Task: In Mark's project, Create a new custom chart.
Action: Mouse moved to (245, 162)
Screenshot: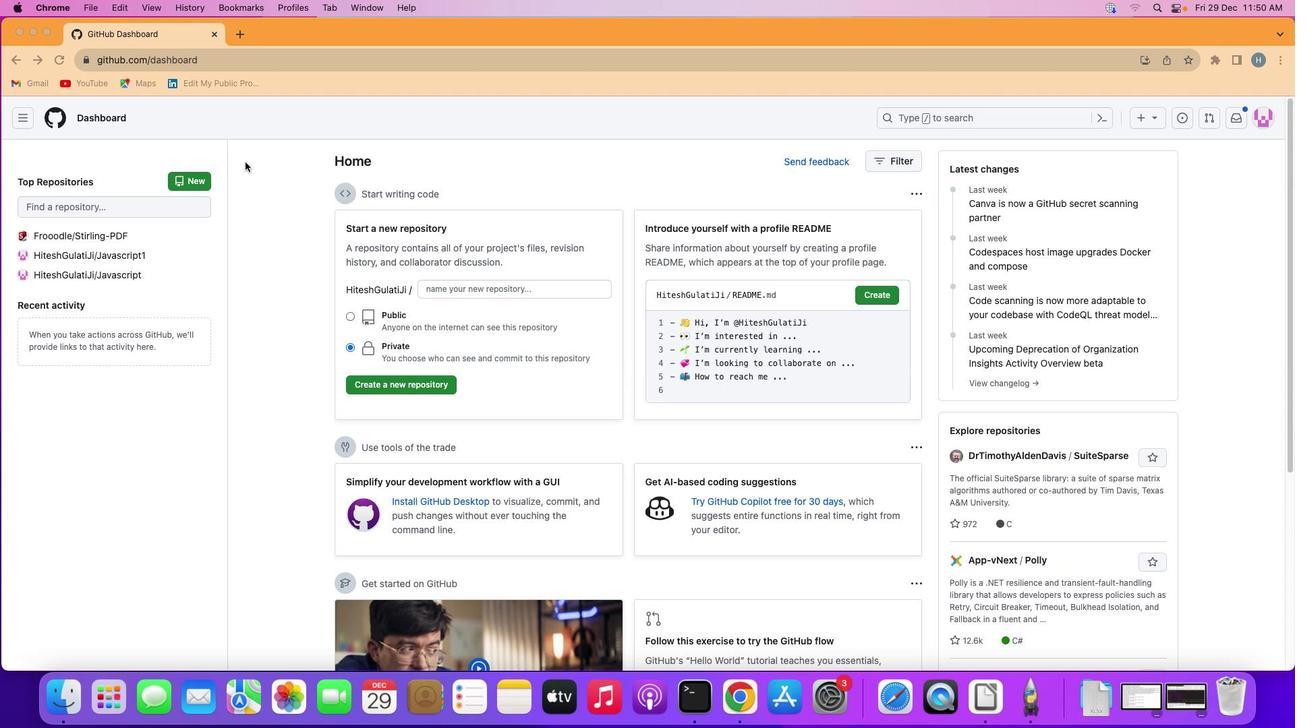 
Action: Mouse pressed left at (245, 162)
Screenshot: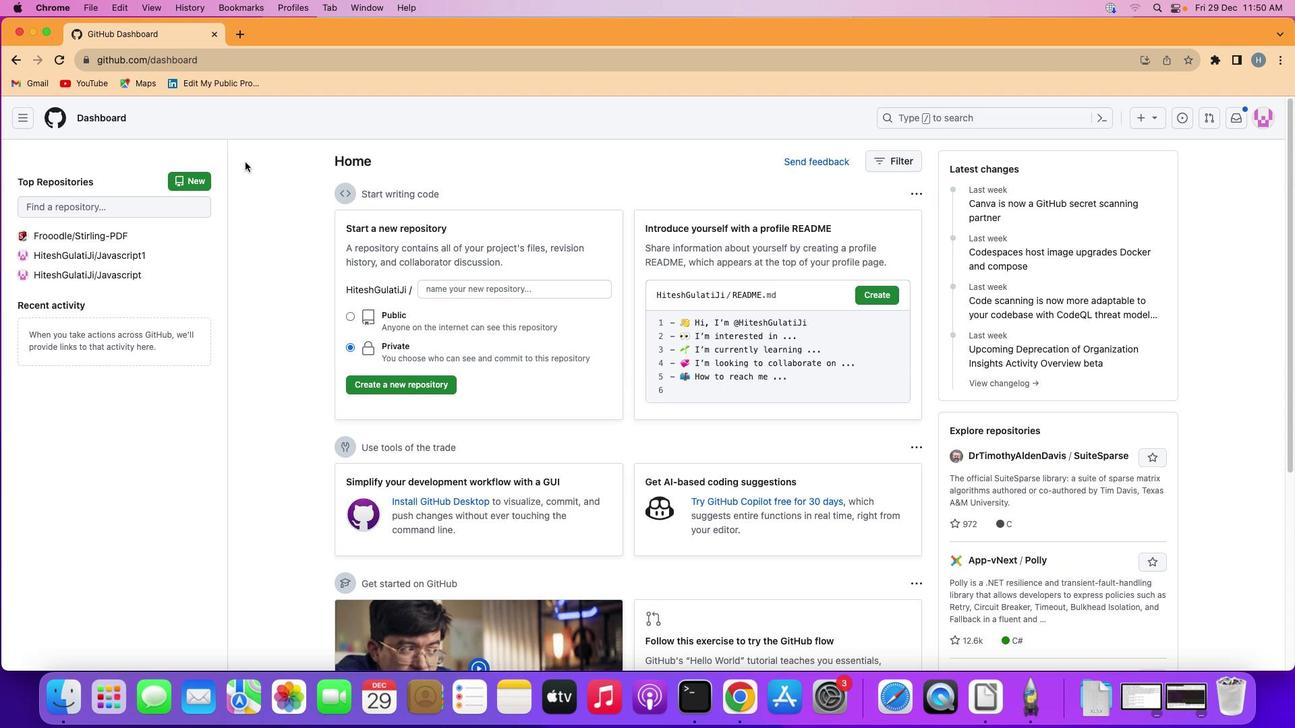 
Action: Mouse moved to (24, 116)
Screenshot: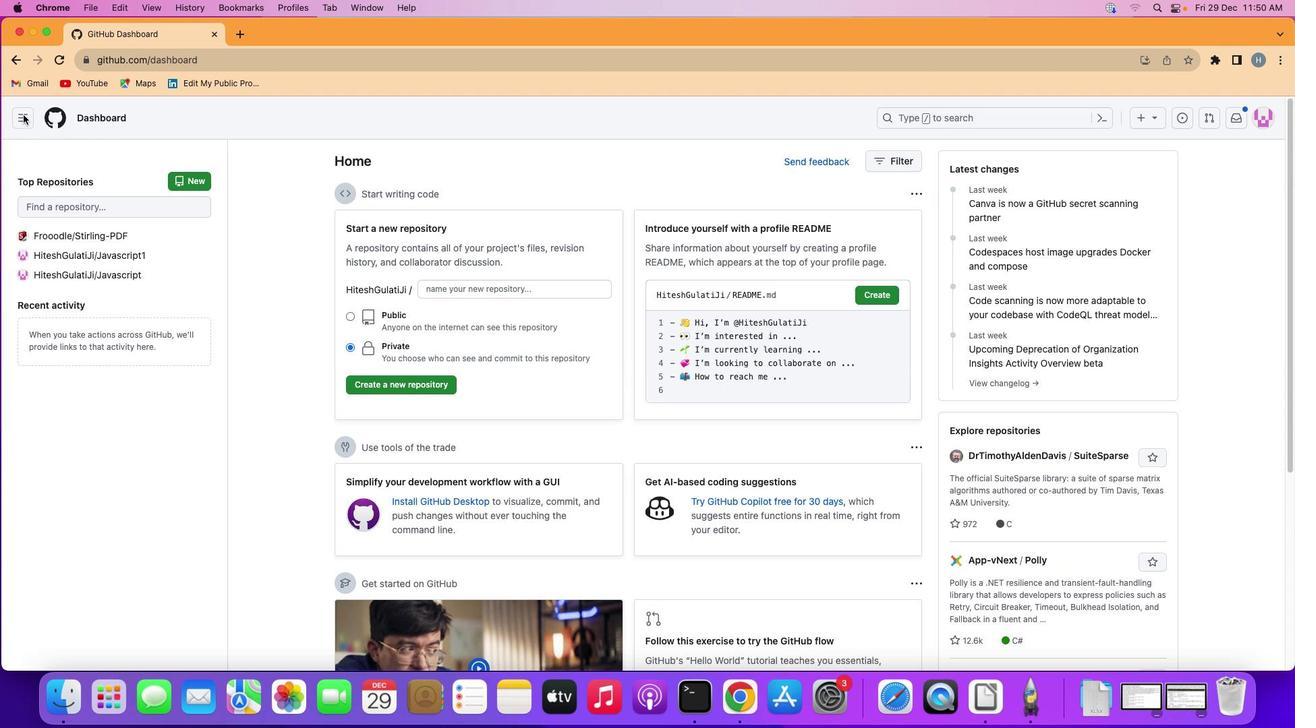 
Action: Mouse pressed left at (24, 116)
Screenshot: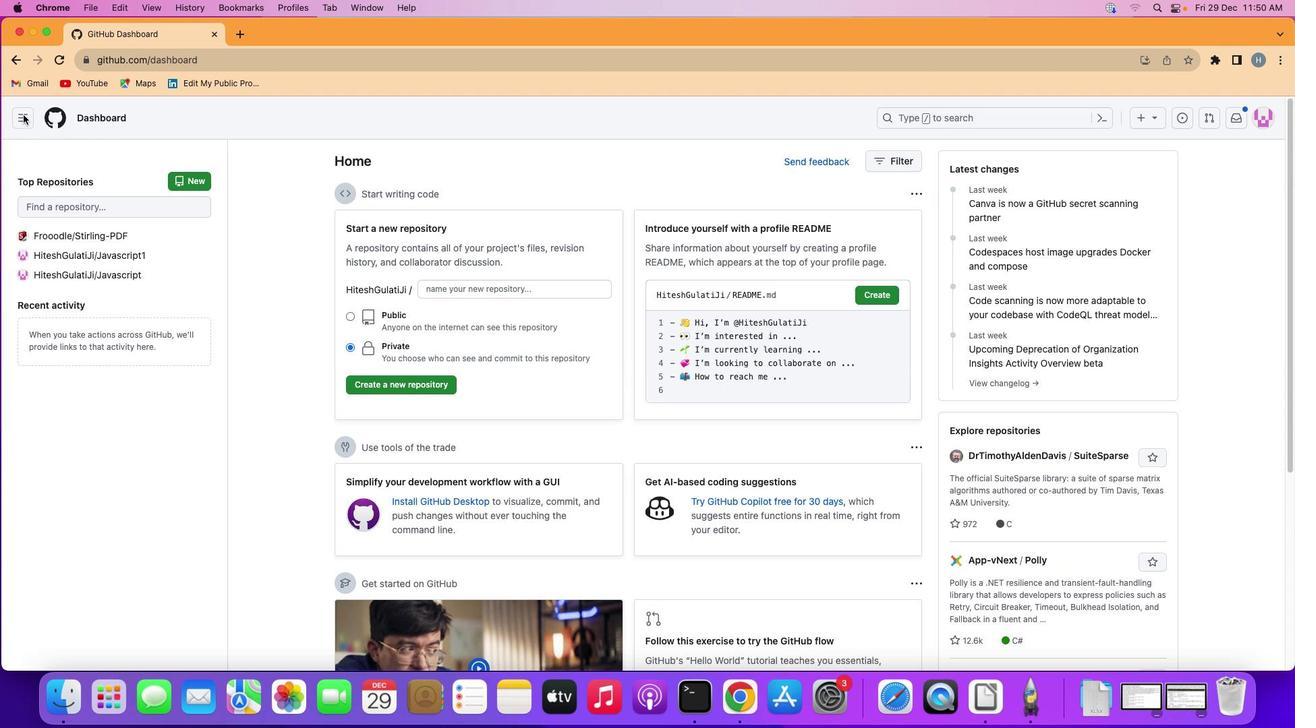 
Action: Mouse moved to (82, 215)
Screenshot: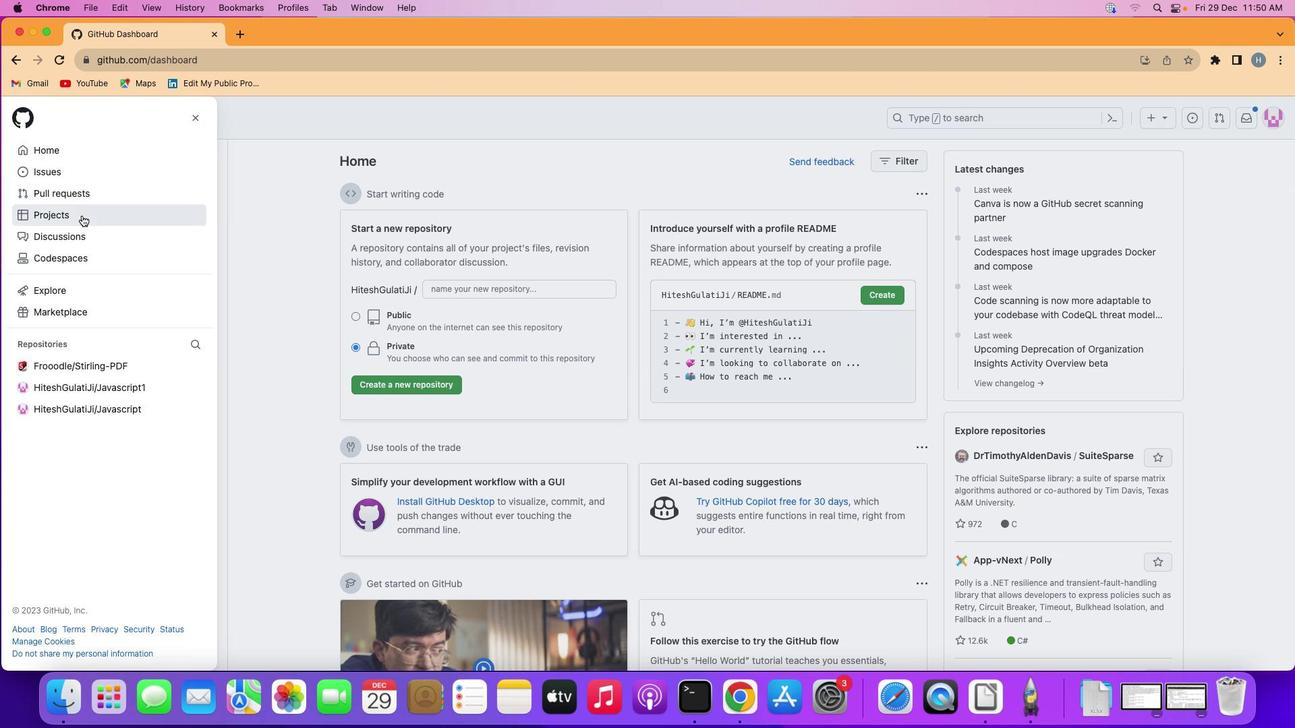 
Action: Mouse pressed left at (82, 215)
Screenshot: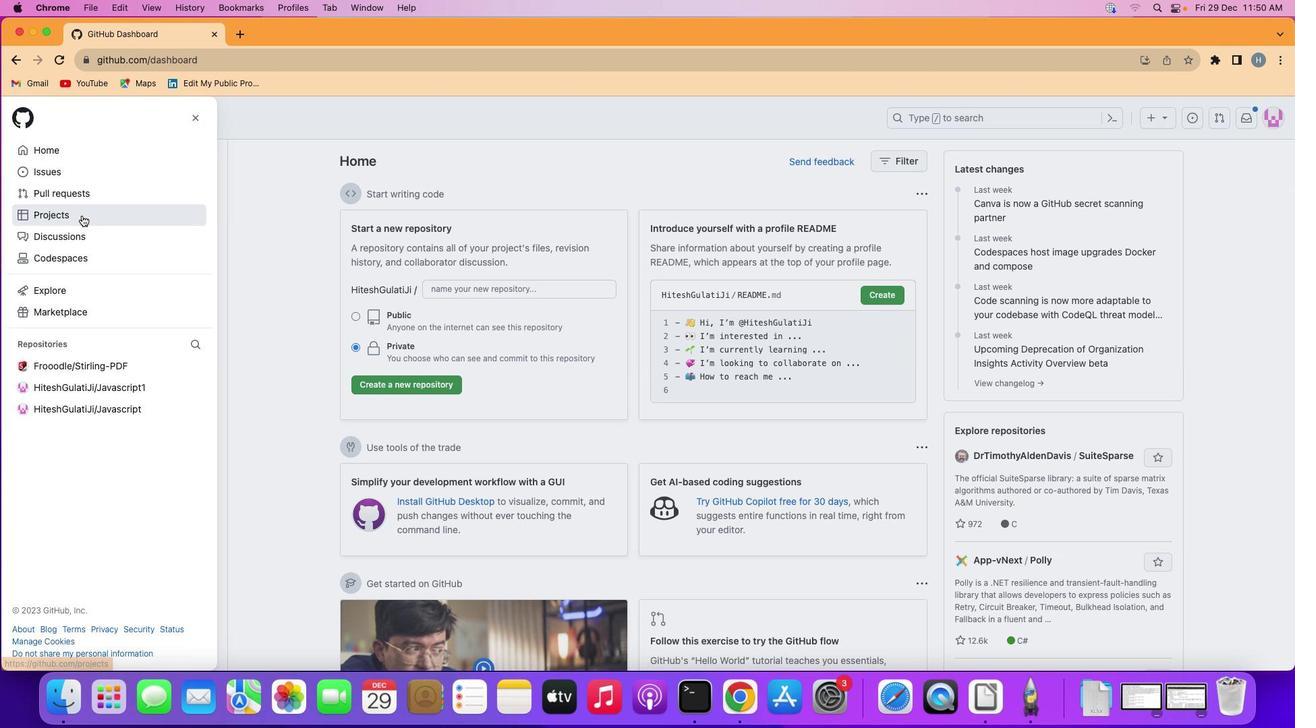 
Action: Mouse moved to (510, 359)
Screenshot: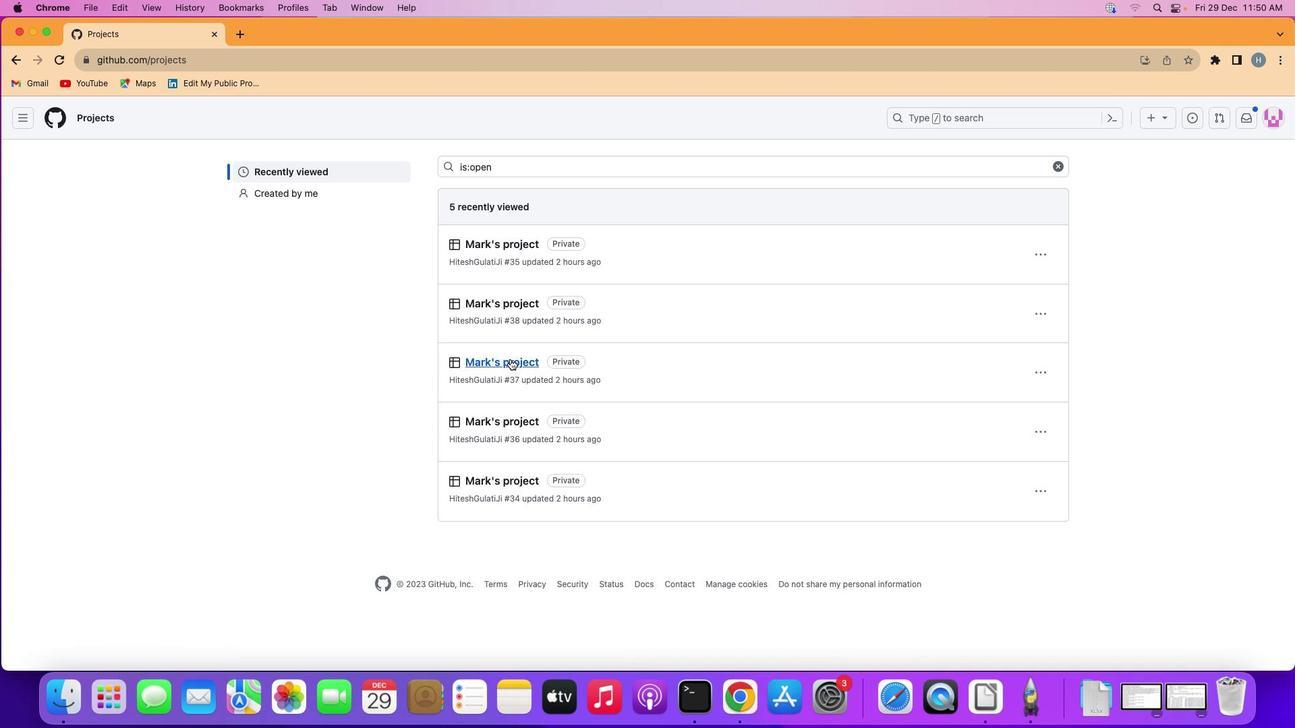 
Action: Mouse pressed left at (510, 359)
Screenshot: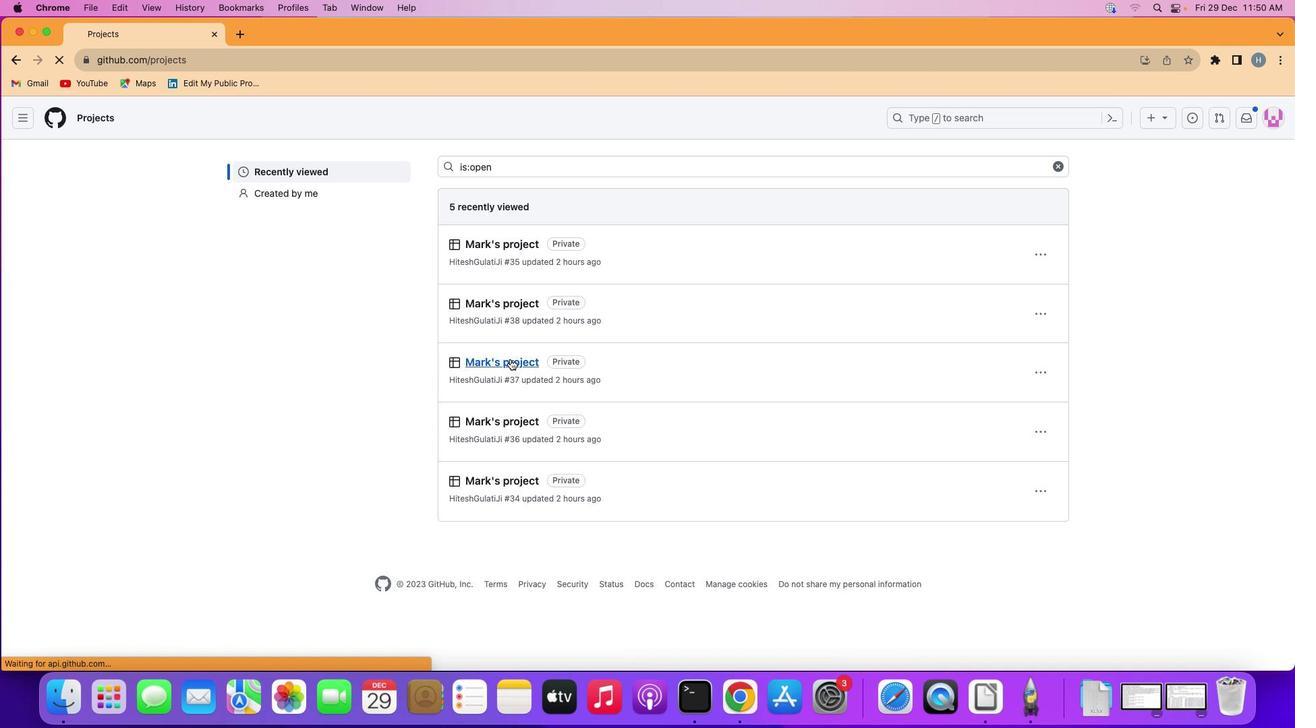 
Action: Mouse moved to (95, 180)
Screenshot: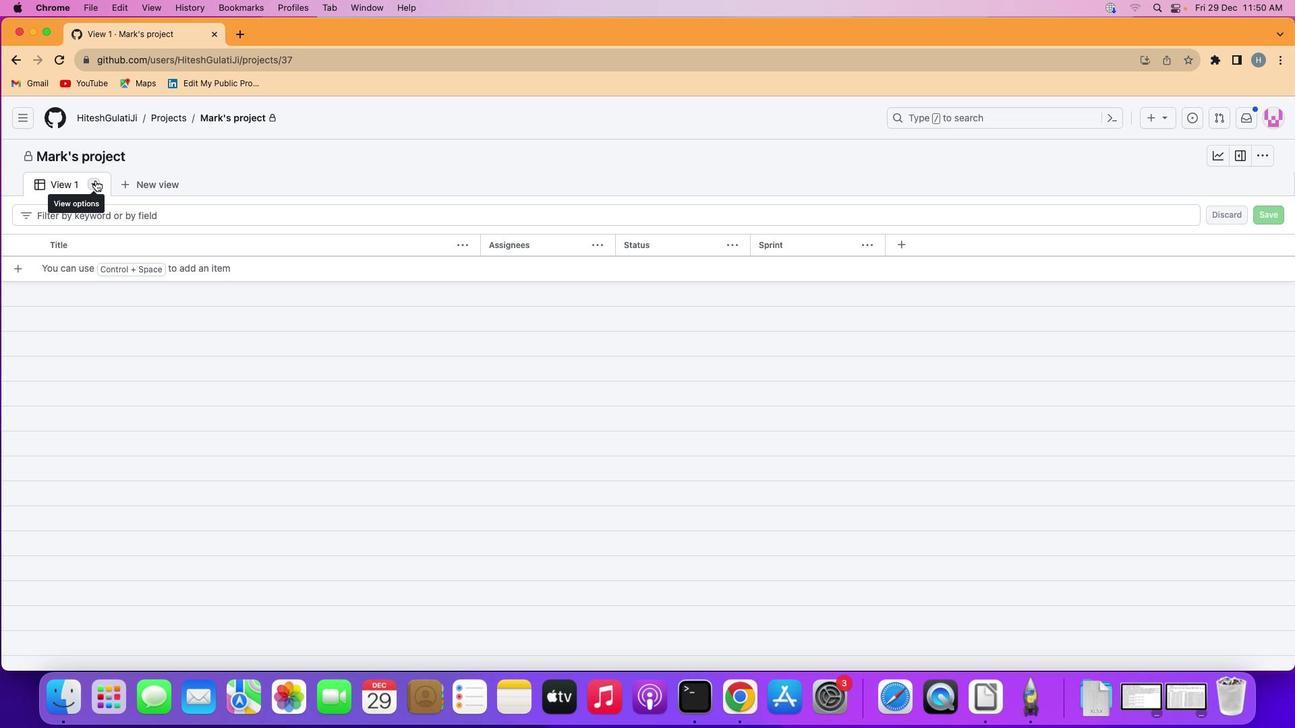 
Action: Mouse pressed left at (95, 180)
Screenshot: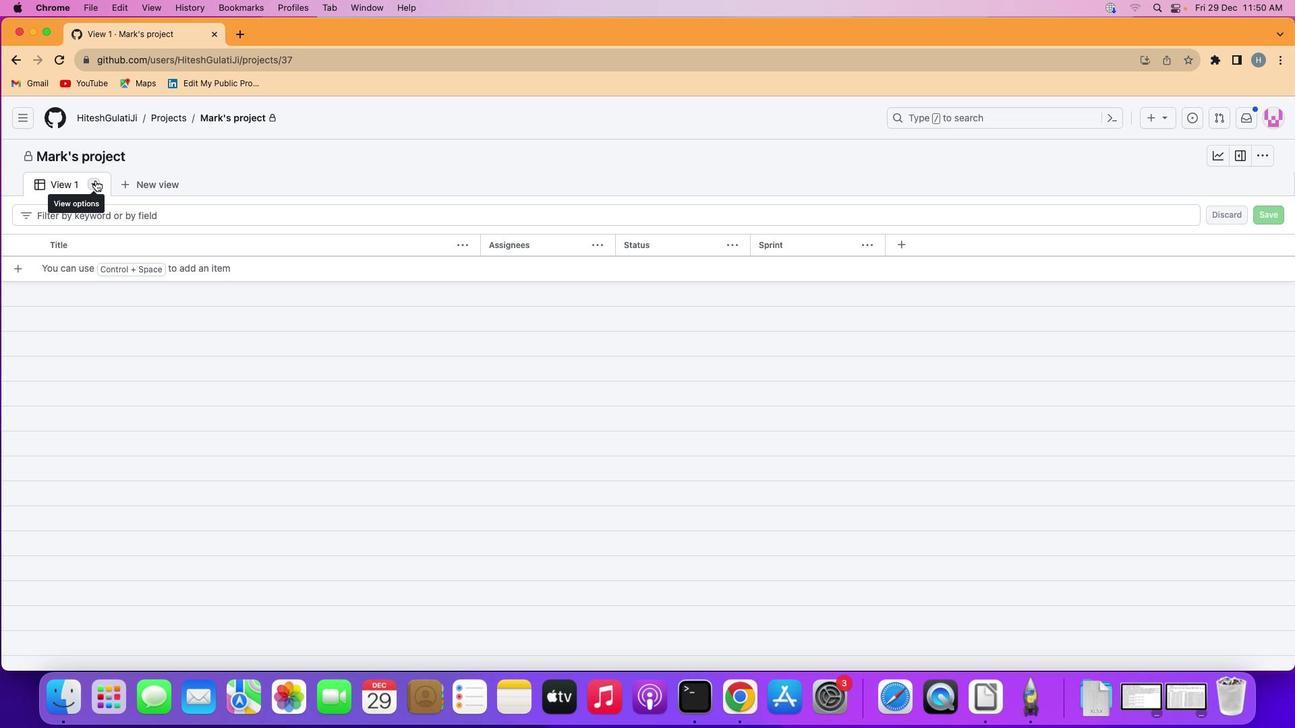 
Action: Mouse moved to (263, 228)
Screenshot: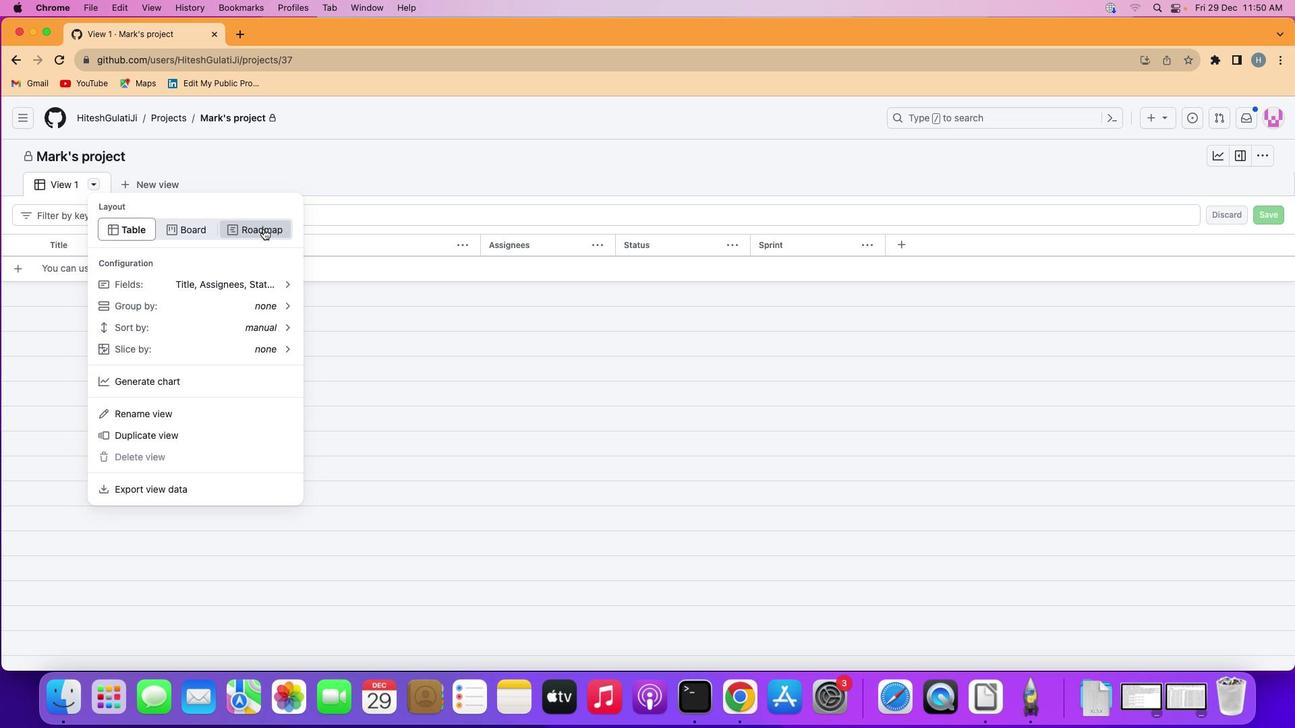 
Action: Mouse pressed left at (263, 228)
Screenshot: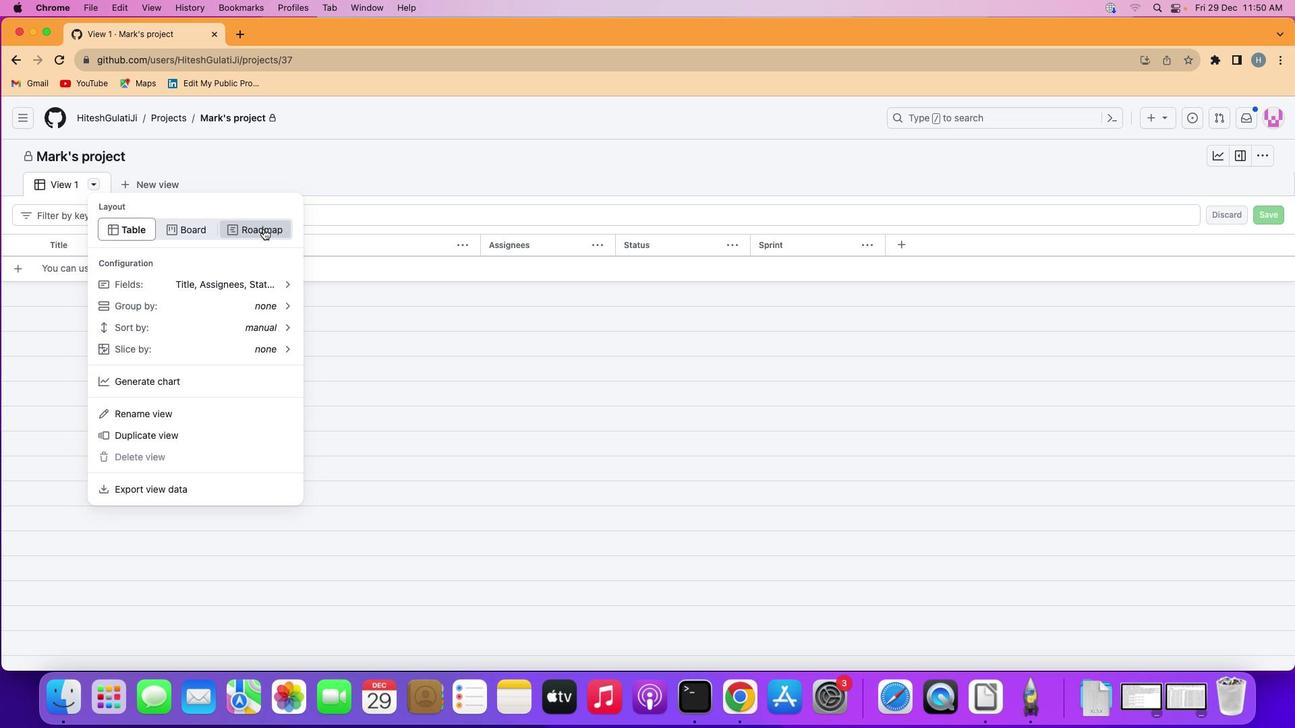 
Action: Mouse moved to (95, 183)
Screenshot: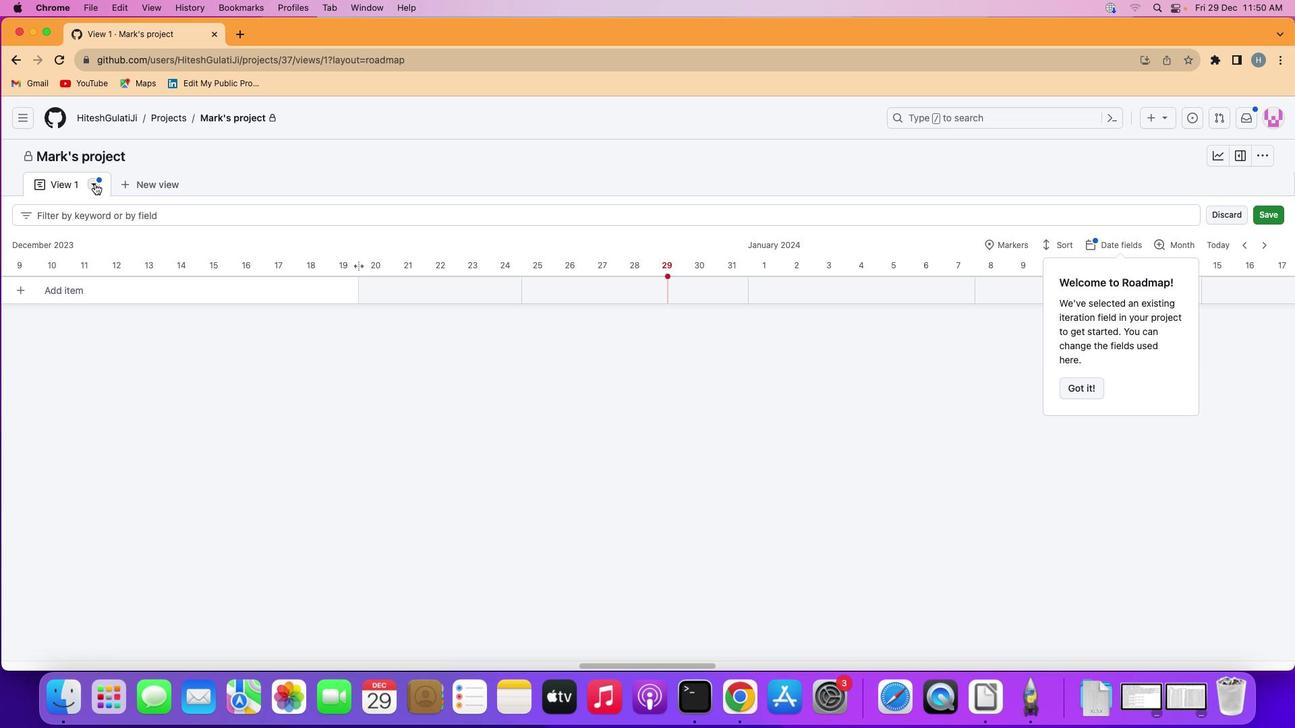
Action: Mouse pressed left at (95, 183)
Screenshot: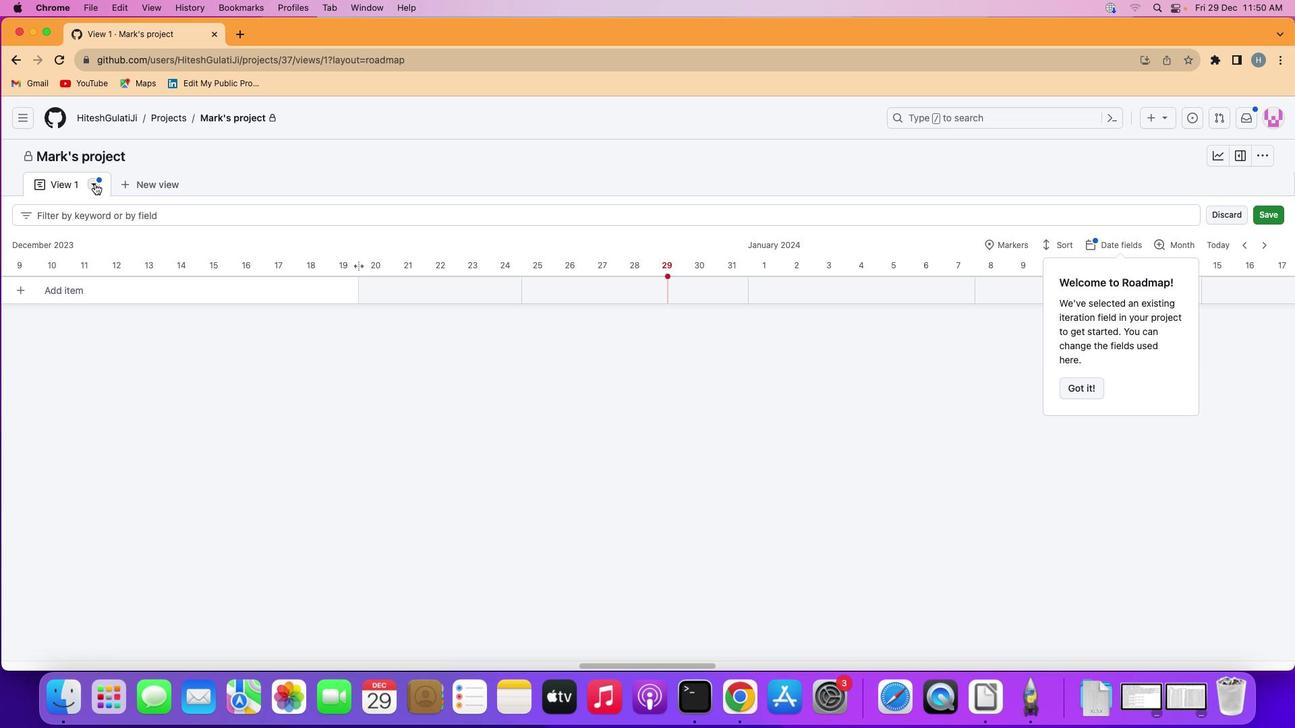 
Action: Mouse moved to (176, 494)
Screenshot: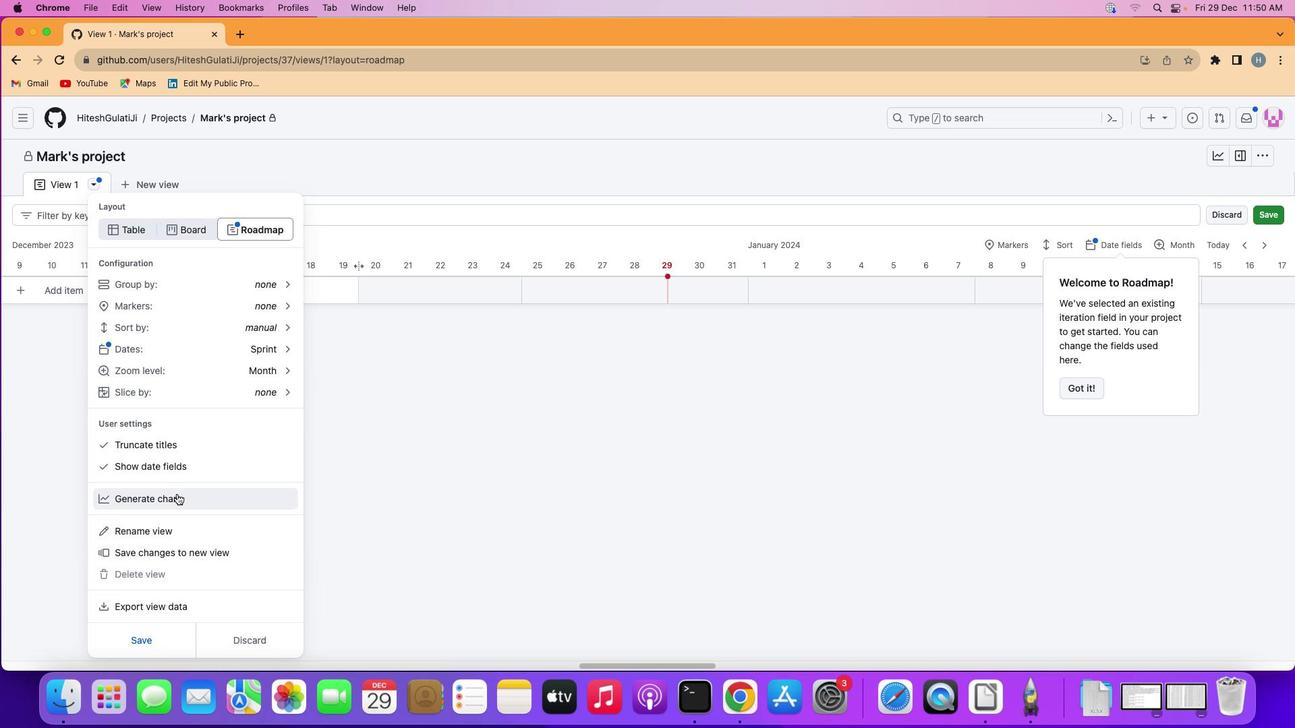 
Action: Mouse pressed left at (176, 494)
Screenshot: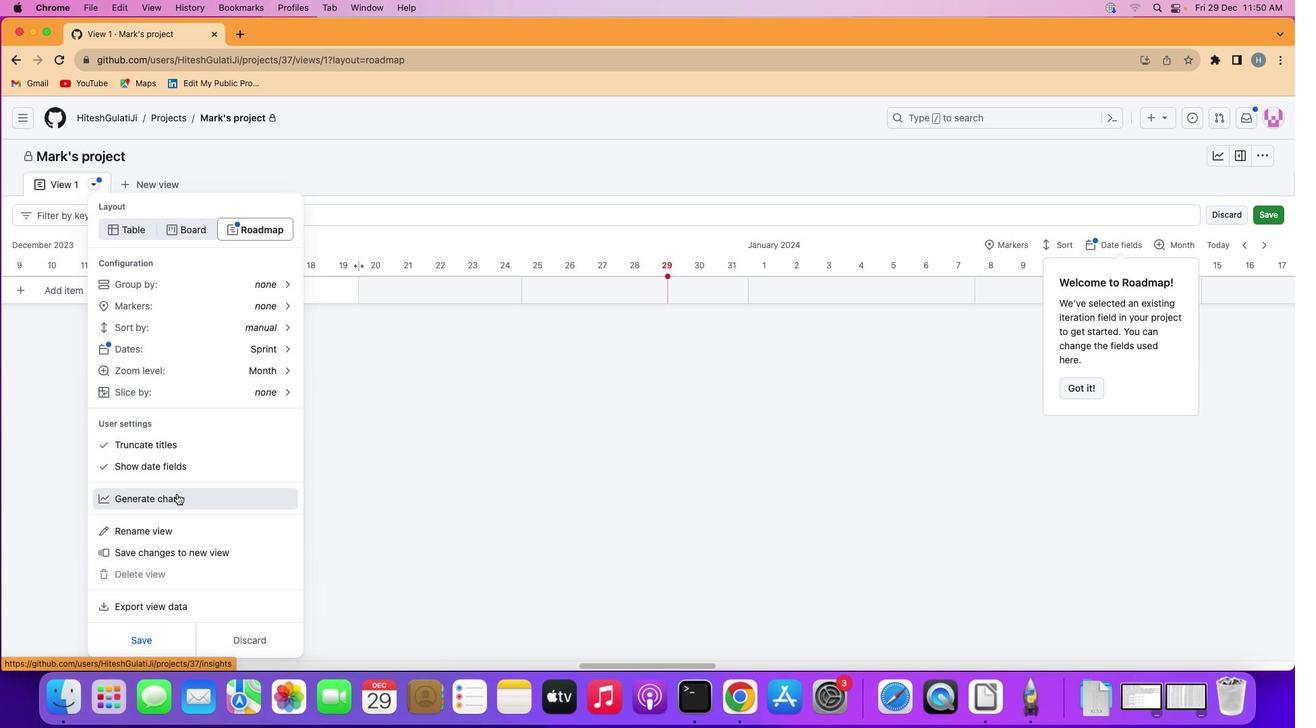 
Action: Mouse moved to (80, 288)
Screenshot: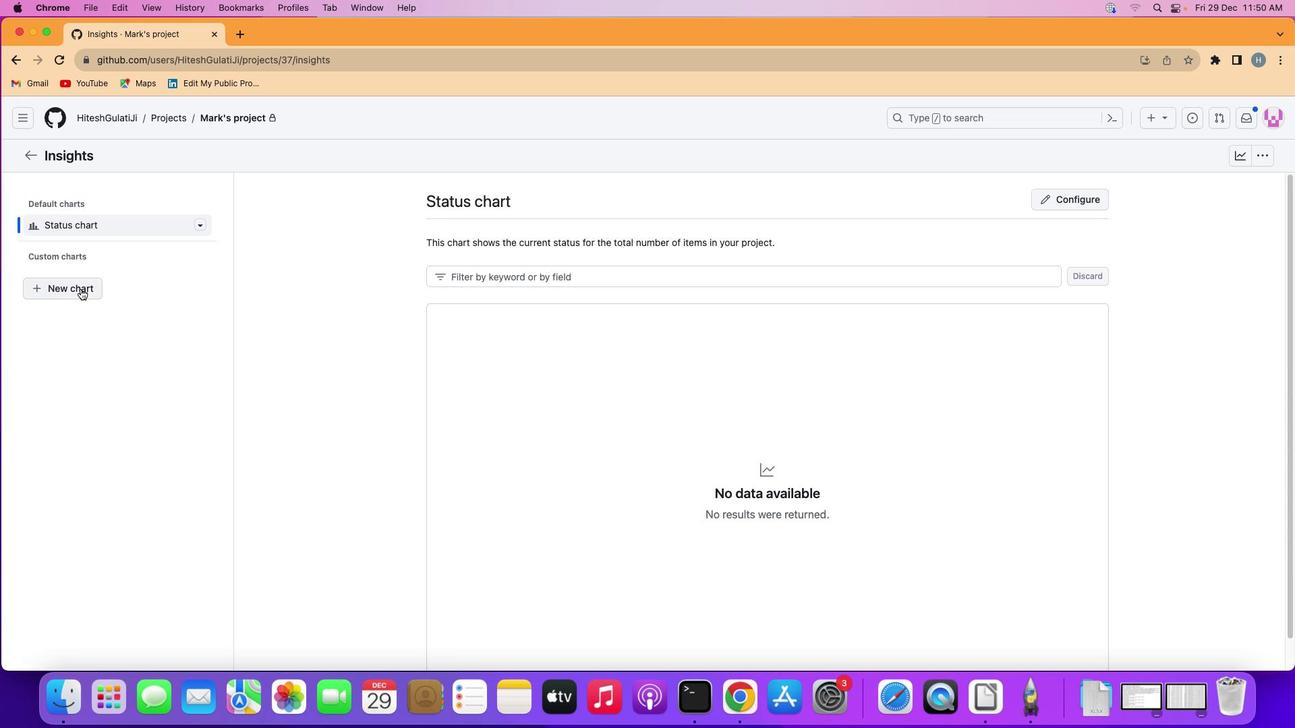 
Action: Mouse pressed left at (80, 288)
Screenshot: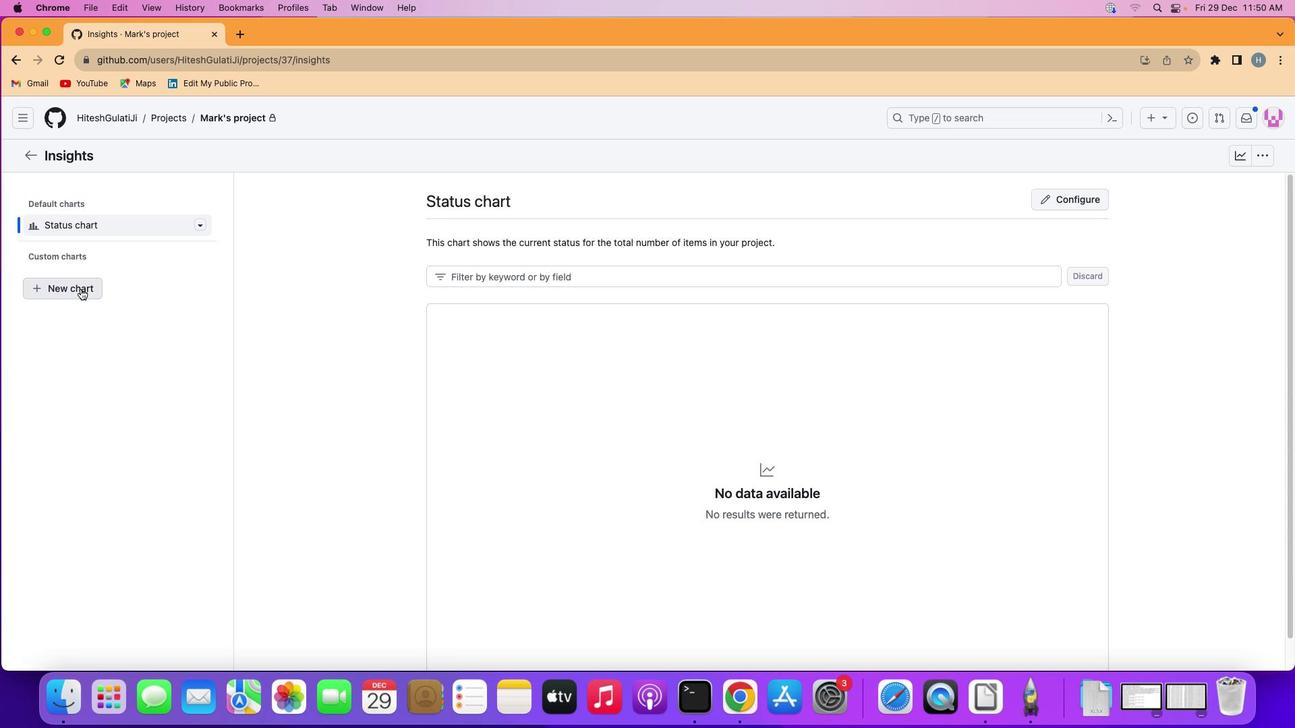 
Action: Mouse moved to (117, 341)
Screenshot: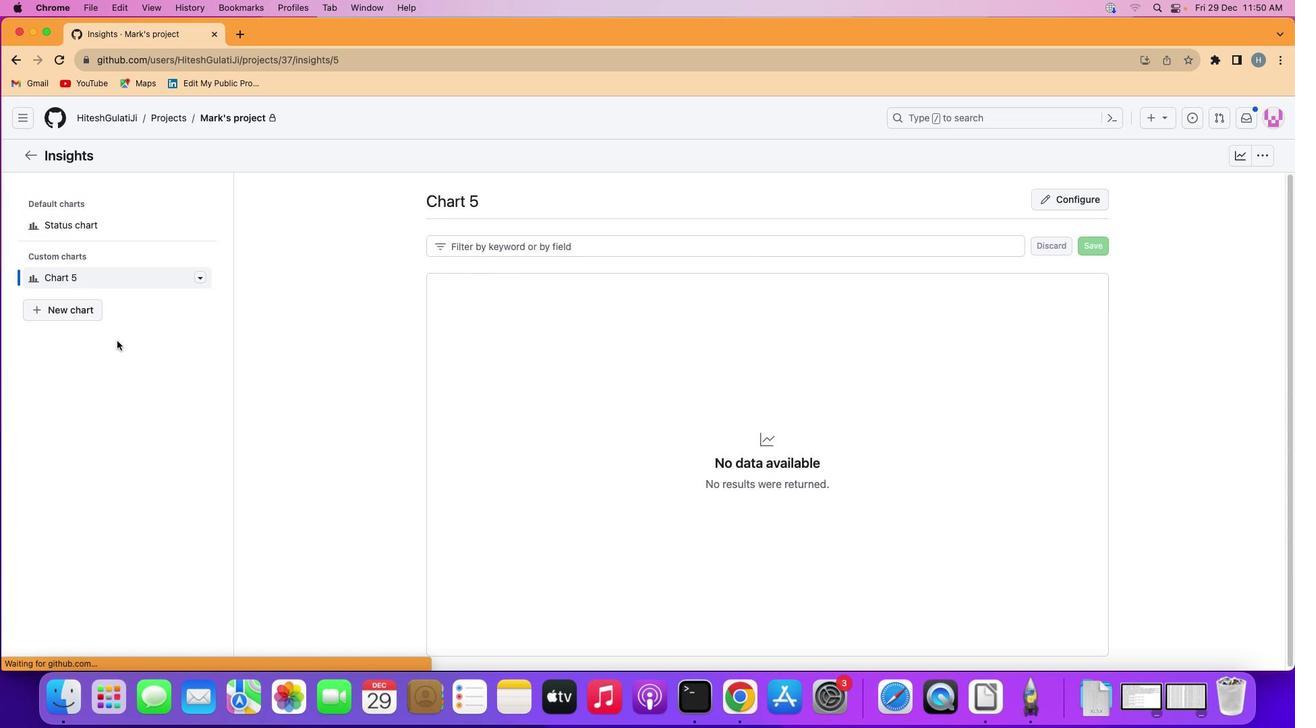 
